 Task: Create a task titled 'Research Industry Trends' with high priority. Include the following details: 'Conduct thorough research on current industry trends, emerging technologies, and competitor analysis. Summarize findings and present a comprehensive report.'
Action: Mouse moved to (8, 148)
Screenshot: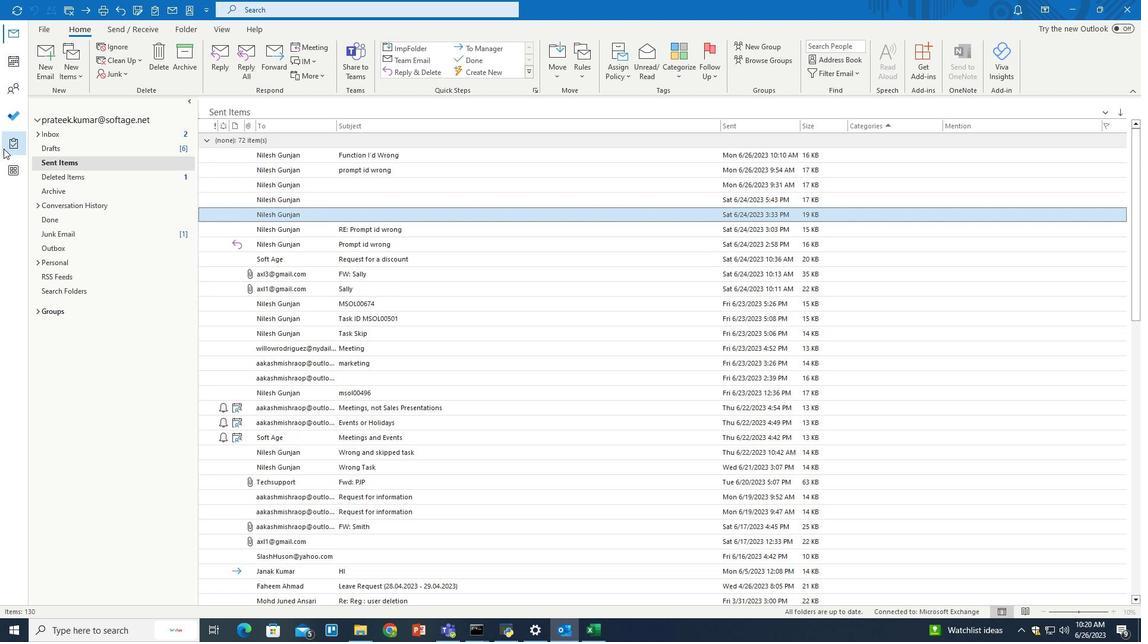 
Action: Mouse pressed left at (8, 148)
Screenshot: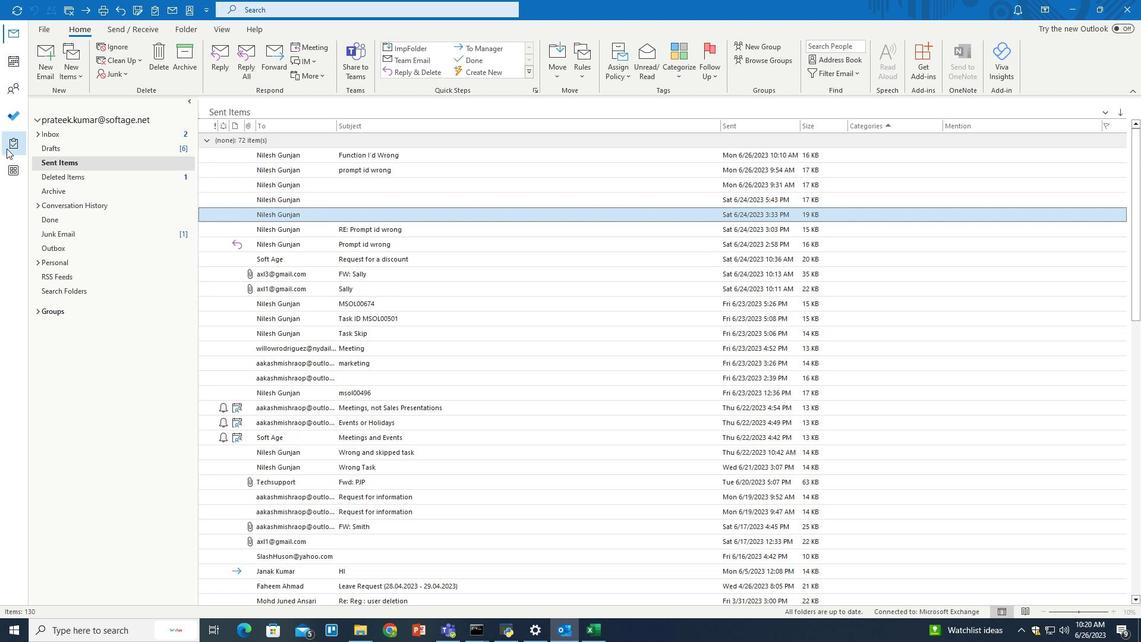 
Action: Mouse moved to (48, 65)
Screenshot: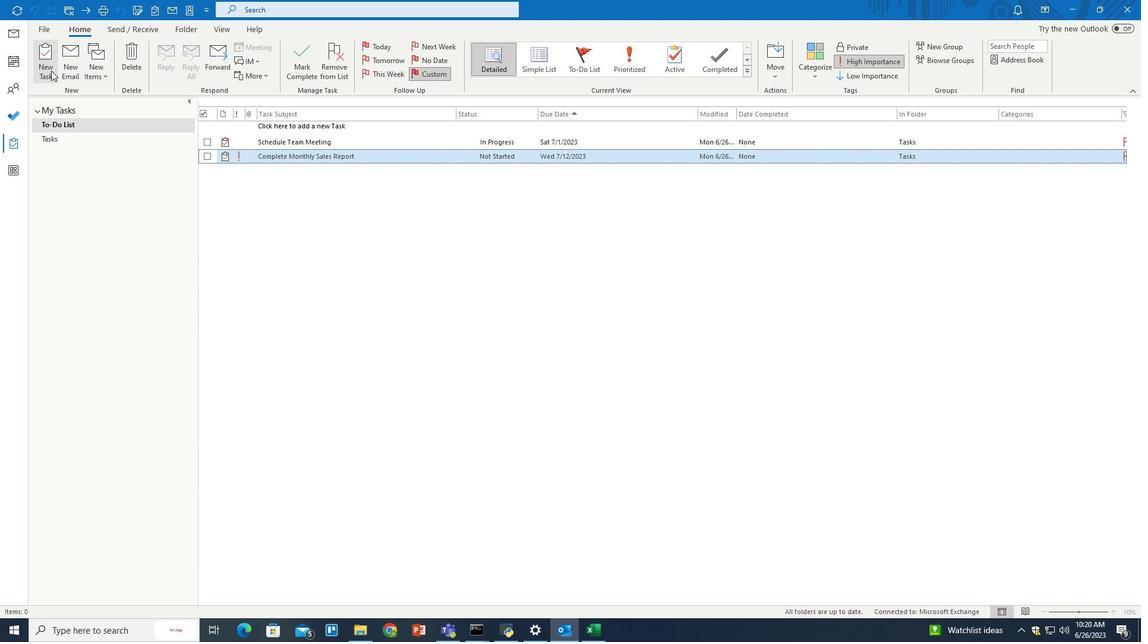 
Action: Mouse pressed left at (48, 65)
Screenshot: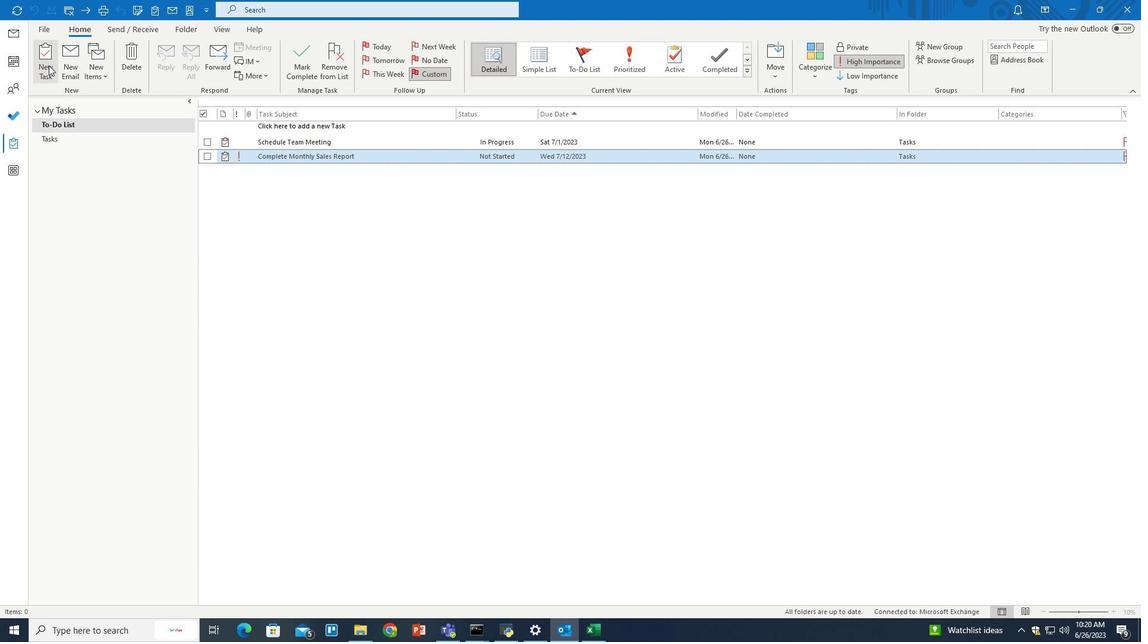 
Action: Mouse moved to (186, 126)
Screenshot: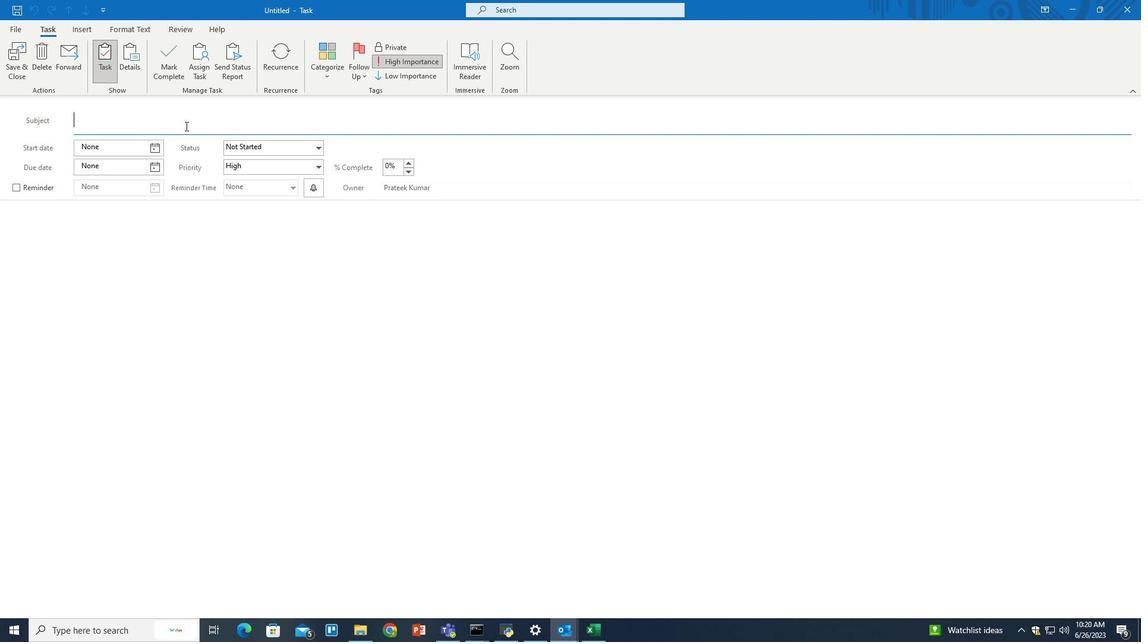
Action: Mouse pressed left at (186, 126)
Screenshot: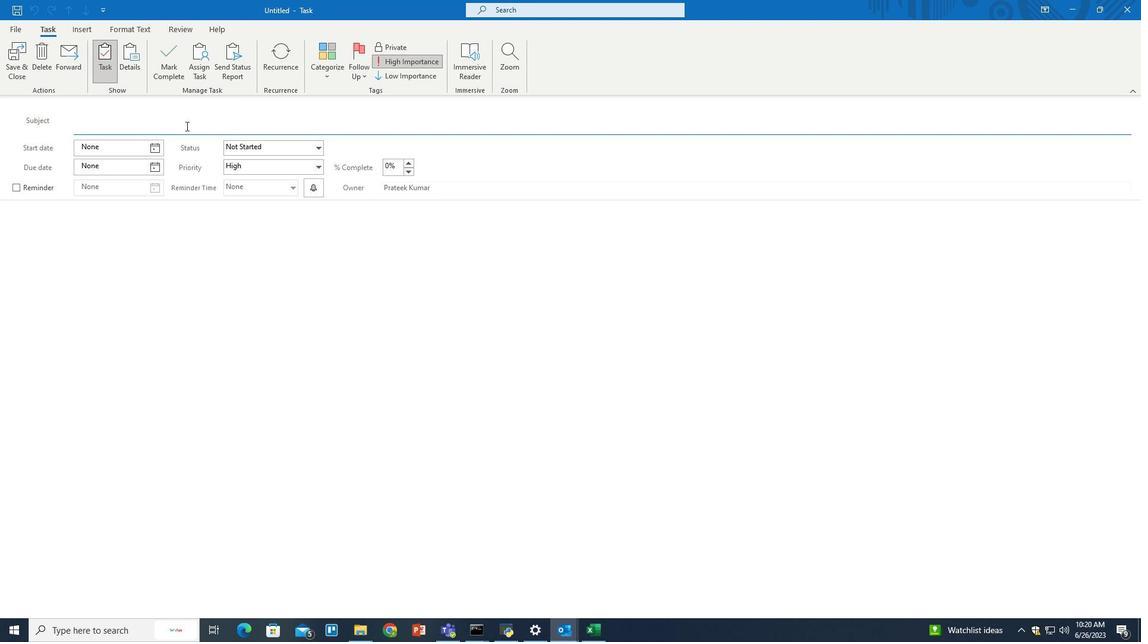 
Action: Key pressed <Key.shift>Research<Key.space><Key.shift>Industry<Key.space><Key.shift>Trends
Screenshot: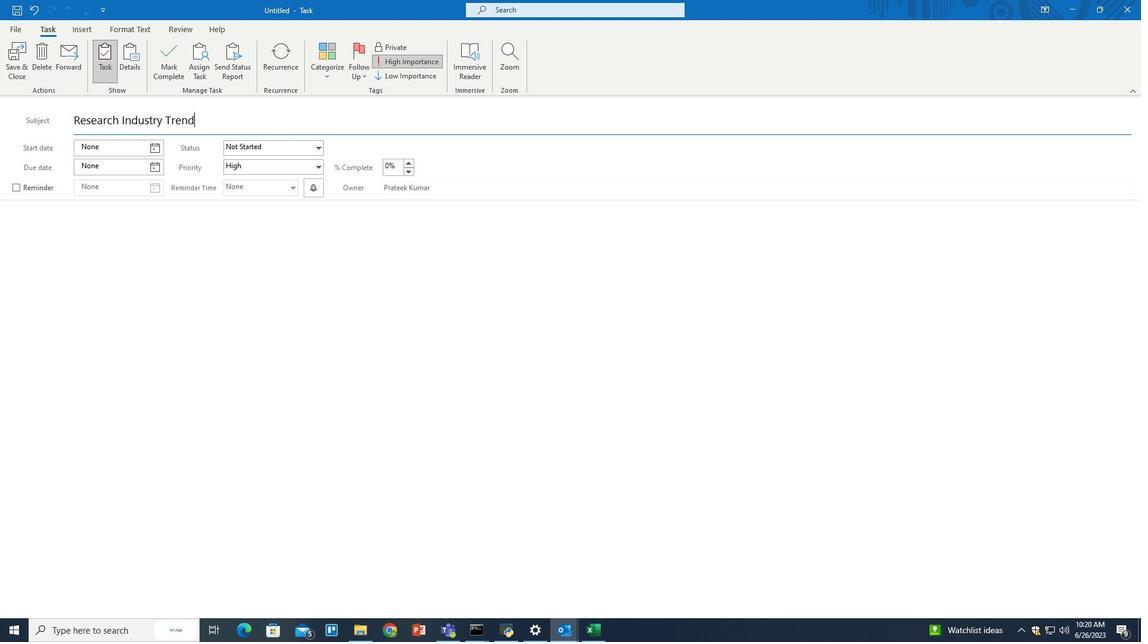 
Action: Mouse moved to (211, 222)
Screenshot: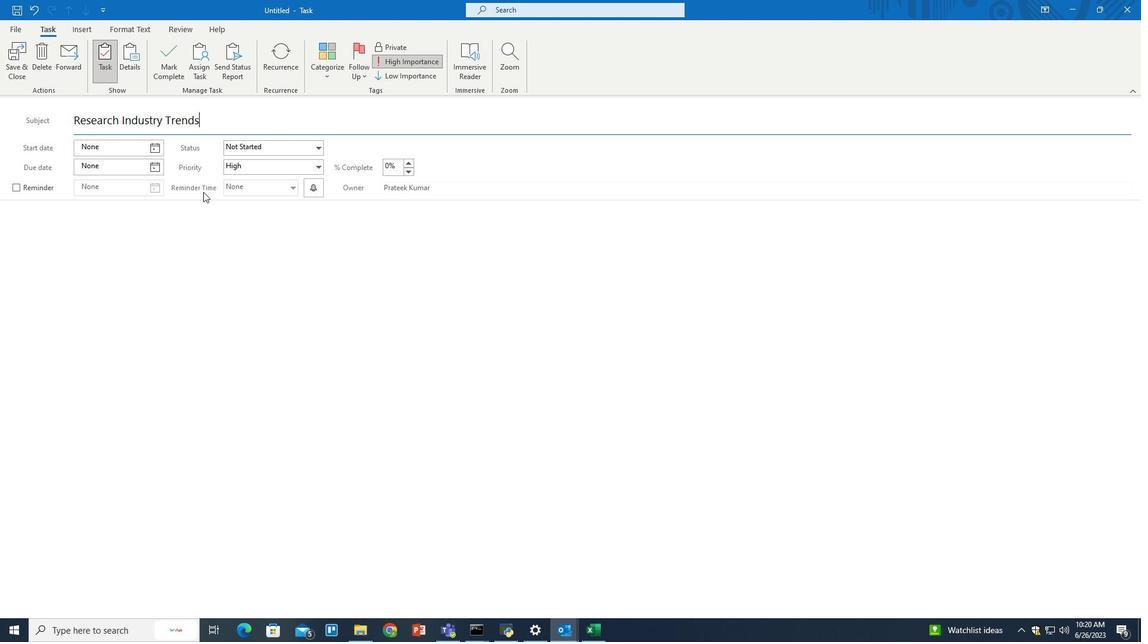 
Action: Mouse pressed left at (211, 222)
Screenshot: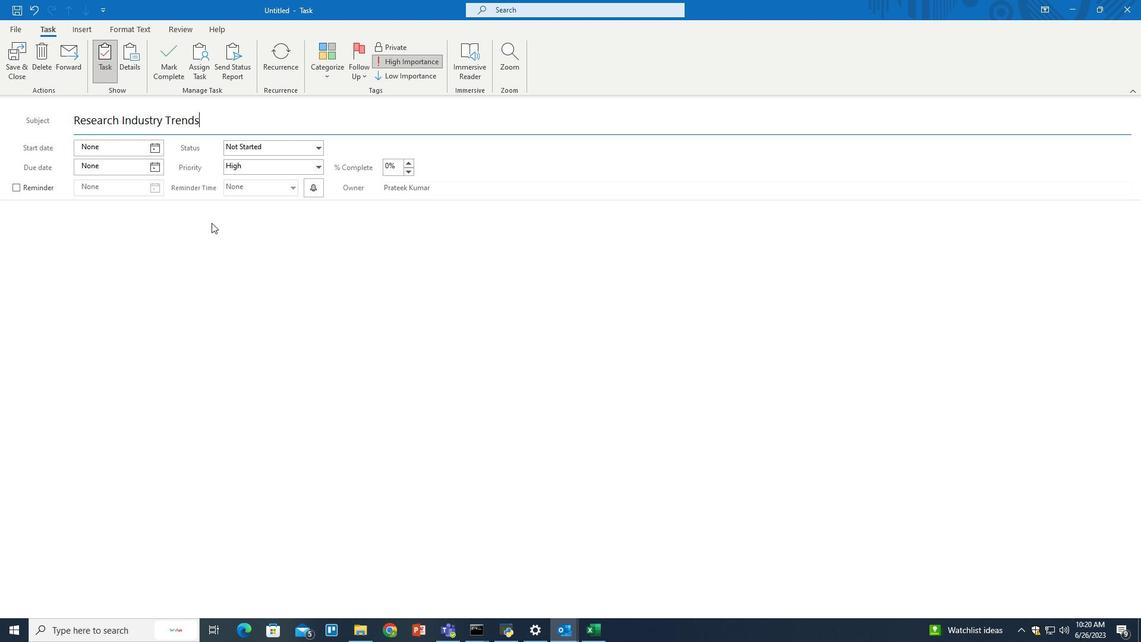 
Action: Key pressed <Key.shift>Conduct<Key.space>thorough<Key.space>research<Key.space>on<Key.space>current<Key.space>industry<Key.space>trends,<Key.space>emerging<Key.space>technologies,<Key.space>and<Key.space>competitor<Key.space>analysis.<Key.space><Key.shift>Summarize<Key.space>findinds<Key.backspace><Key.backspace>gs<Key.space>and<Key.space>present<Key.space>a<Key.space>comprhe<Key.backspace><Key.backspace>ehensive<Key.space>report.
Screenshot: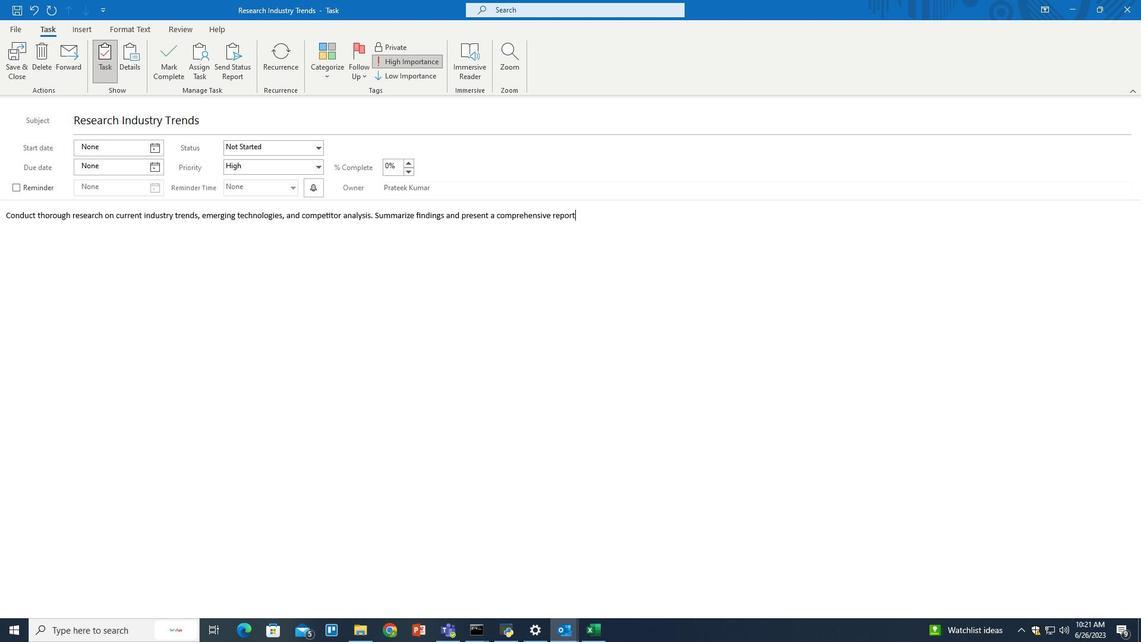 
Action: Mouse moved to (149, 150)
Screenshot: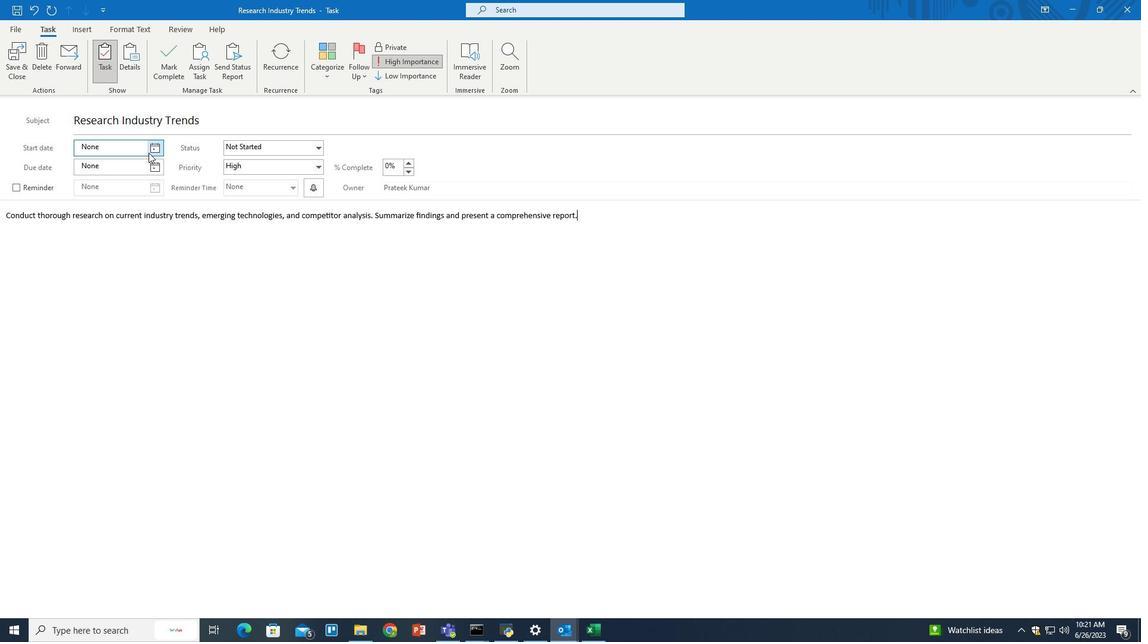 
Action: Mouse pressed left at (149, 150)
Screenshot: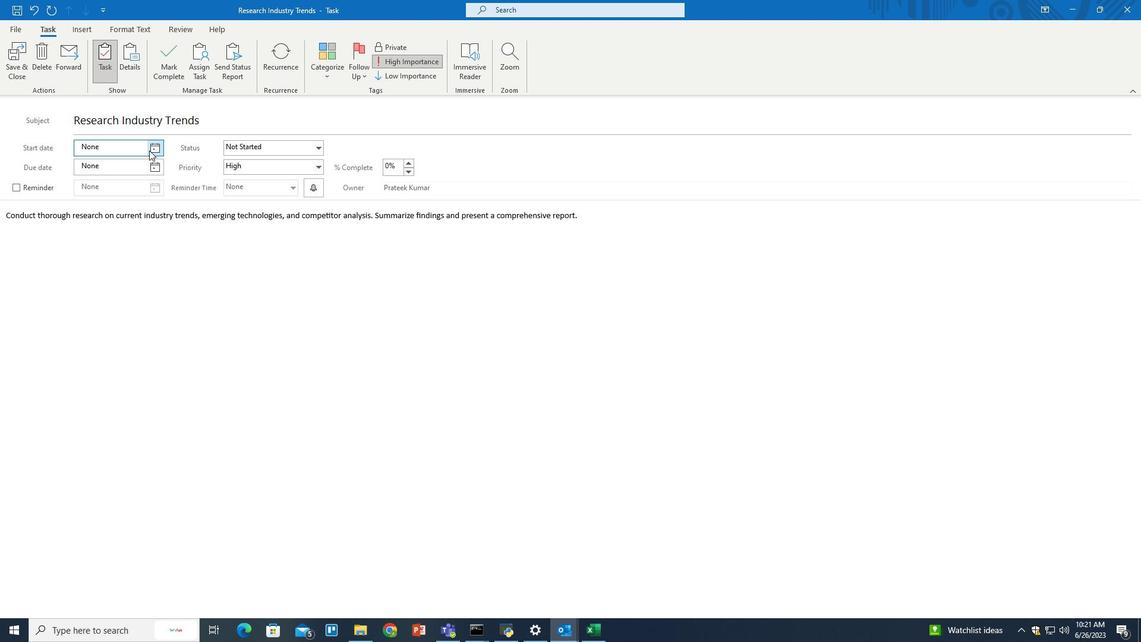 
Action: Mouse moved to (156, 166)
Screenshot: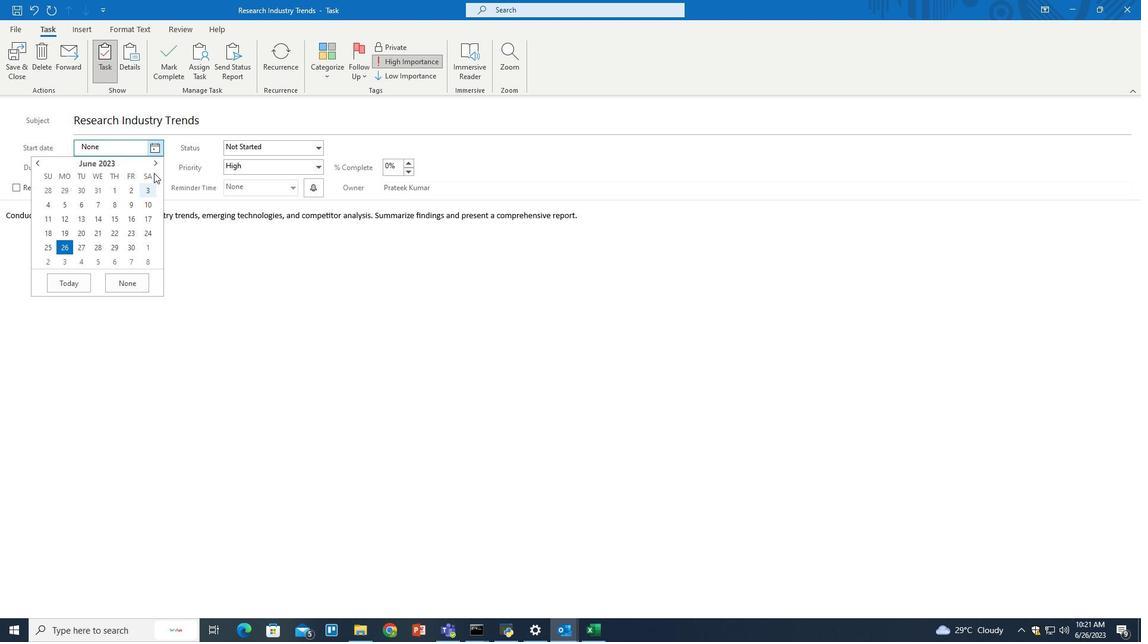 
Action: Mouse pressed left at (156, 166)
Screenshot: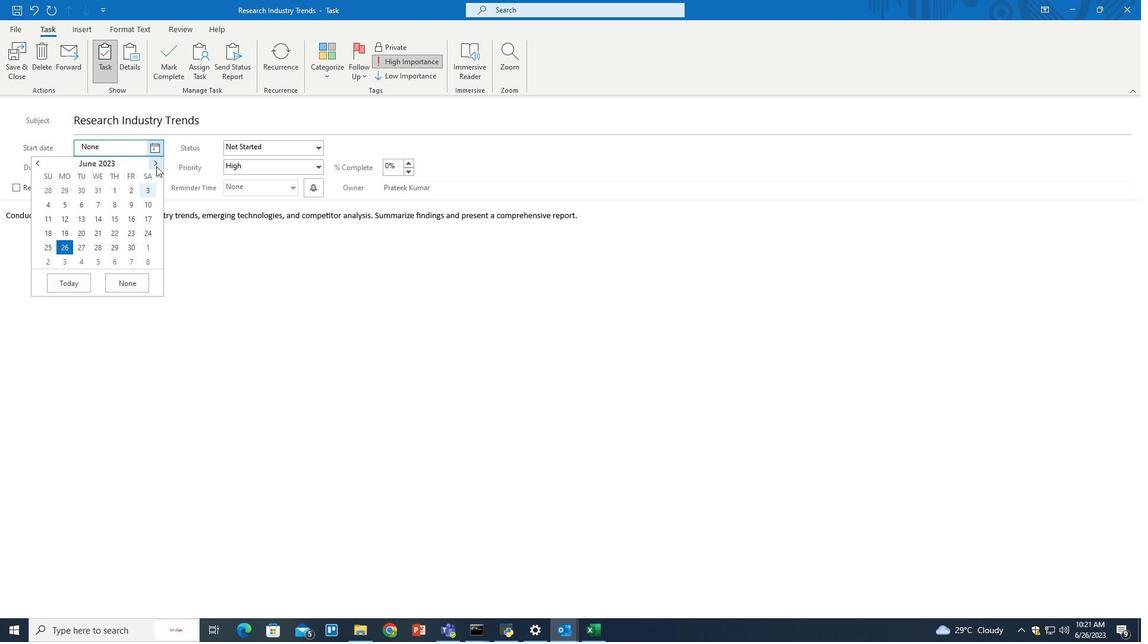 
Action: Mouse moved to (51, 262)
Screenshot: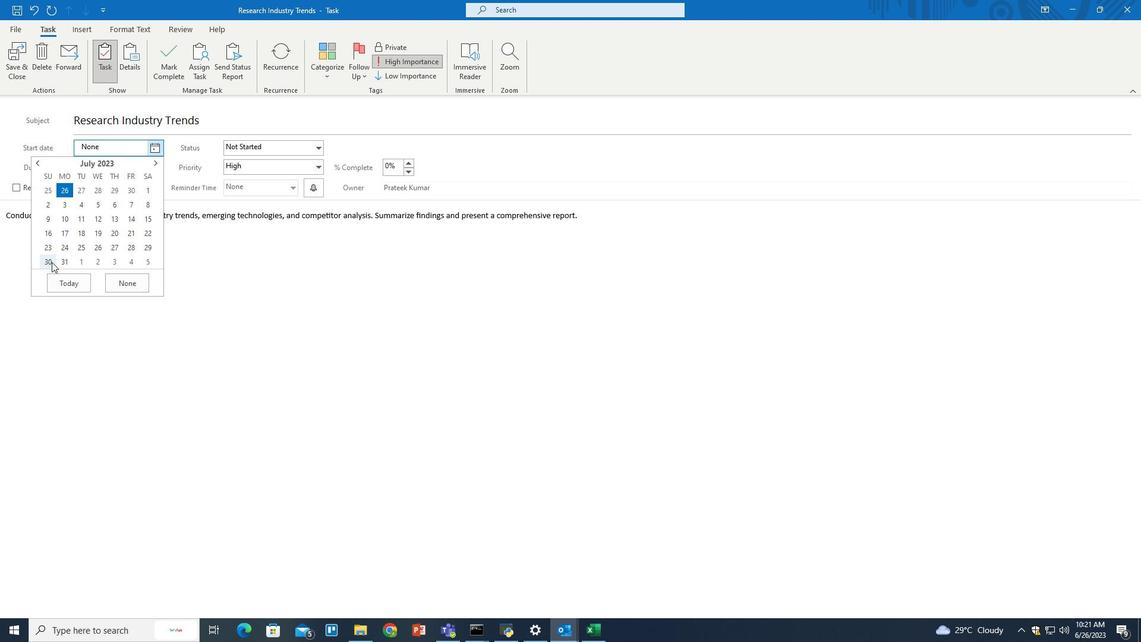 
Action: Mouse pressed left at (51, 262)
Screenshot: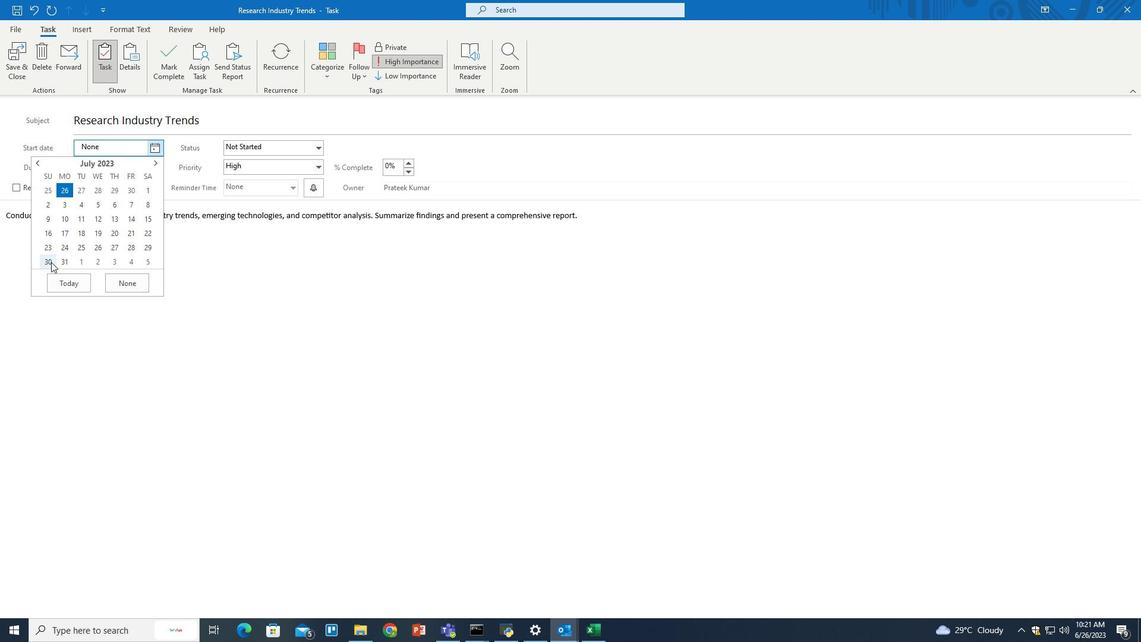
Action: Mouse moved to (155, 168)
Screenshot: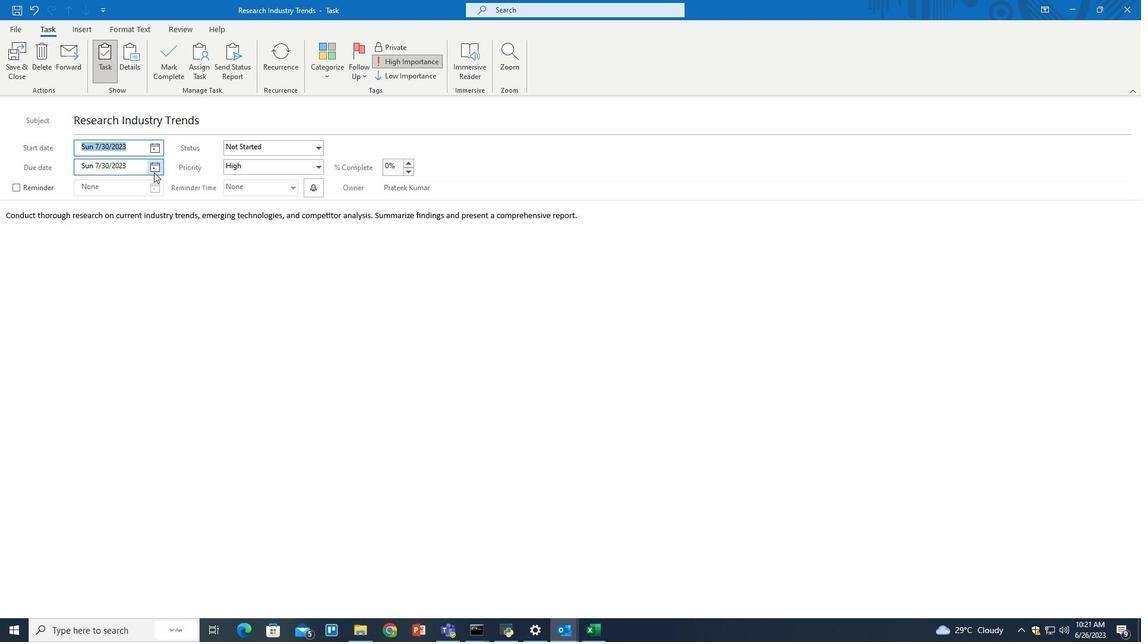 
Action: Mouse pressed left at (155, 168)
Screenshot: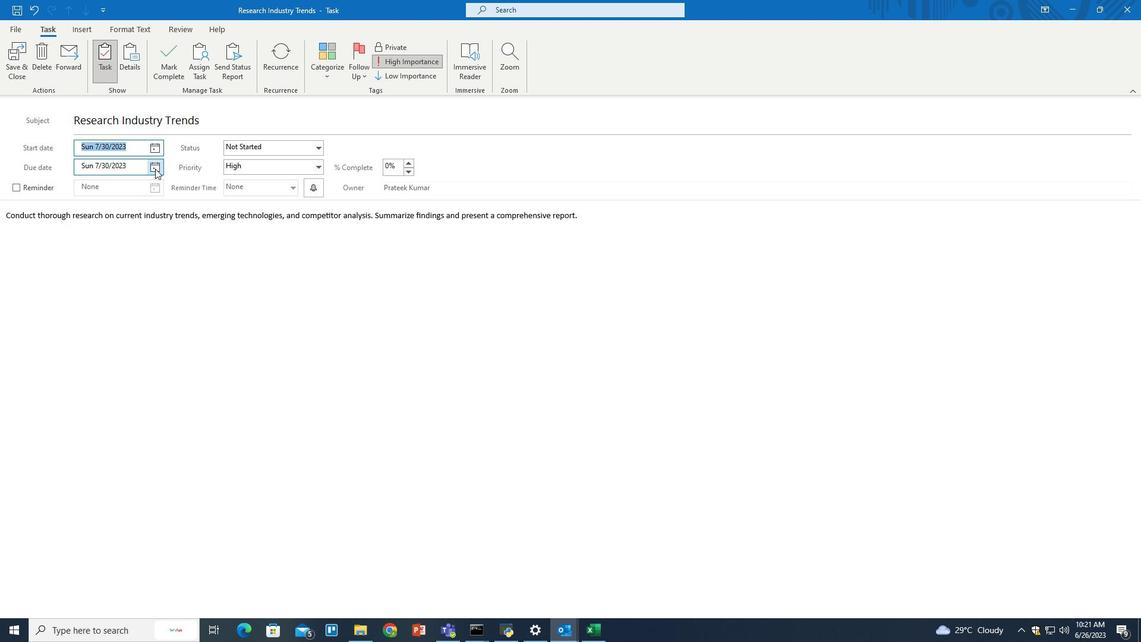 
Action: Mouse moved to (153, 182)
Screenshot: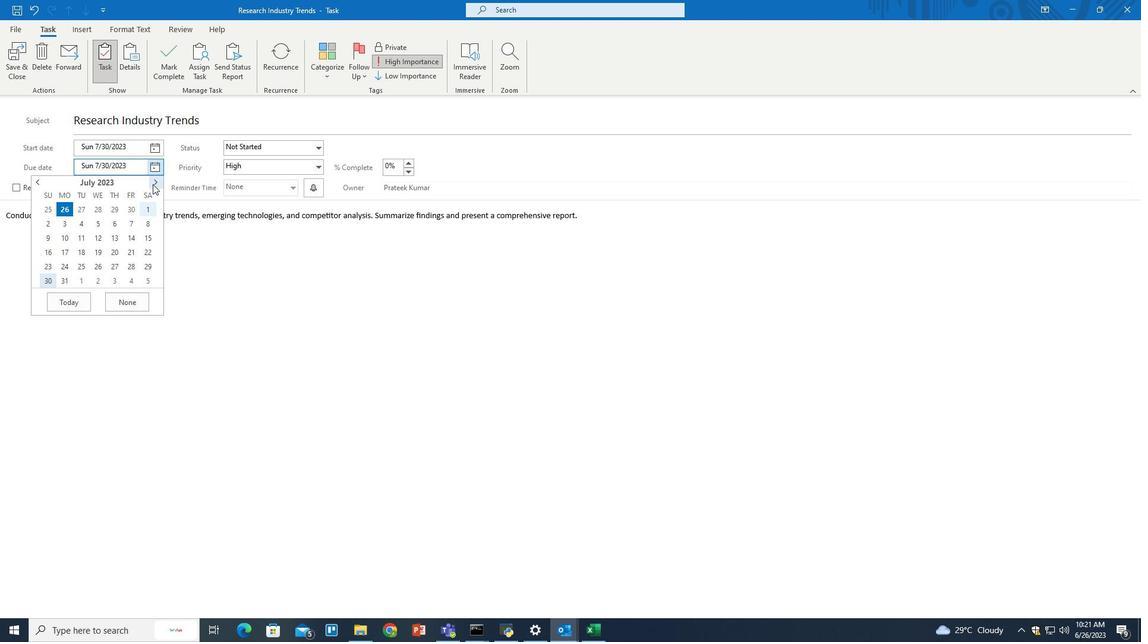 
Action: Mouse pressed left at (153, 182)
Screenshot: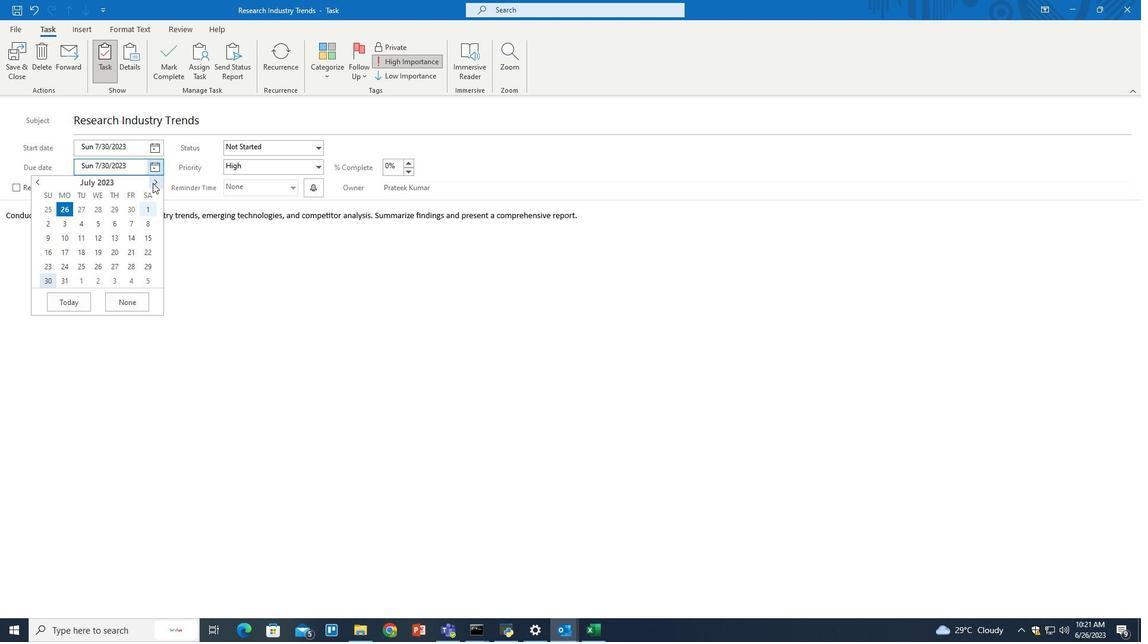 
Action: Mouse moved to (148, 205)
Screenshot: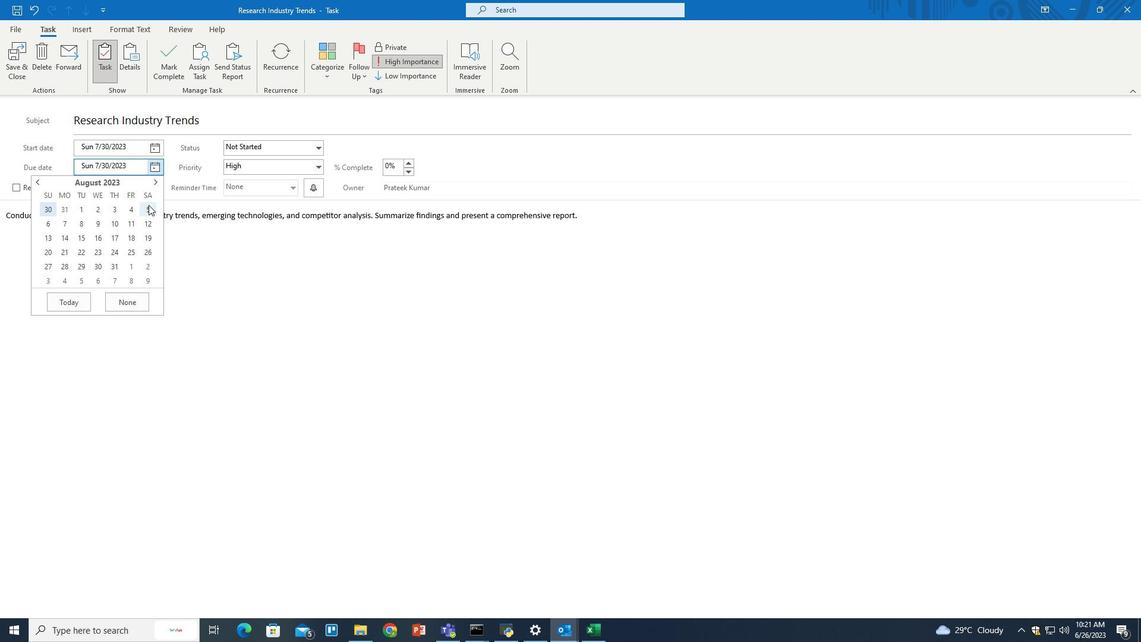 
Action: Mouse pressed left at (148, 205)
Screenshot: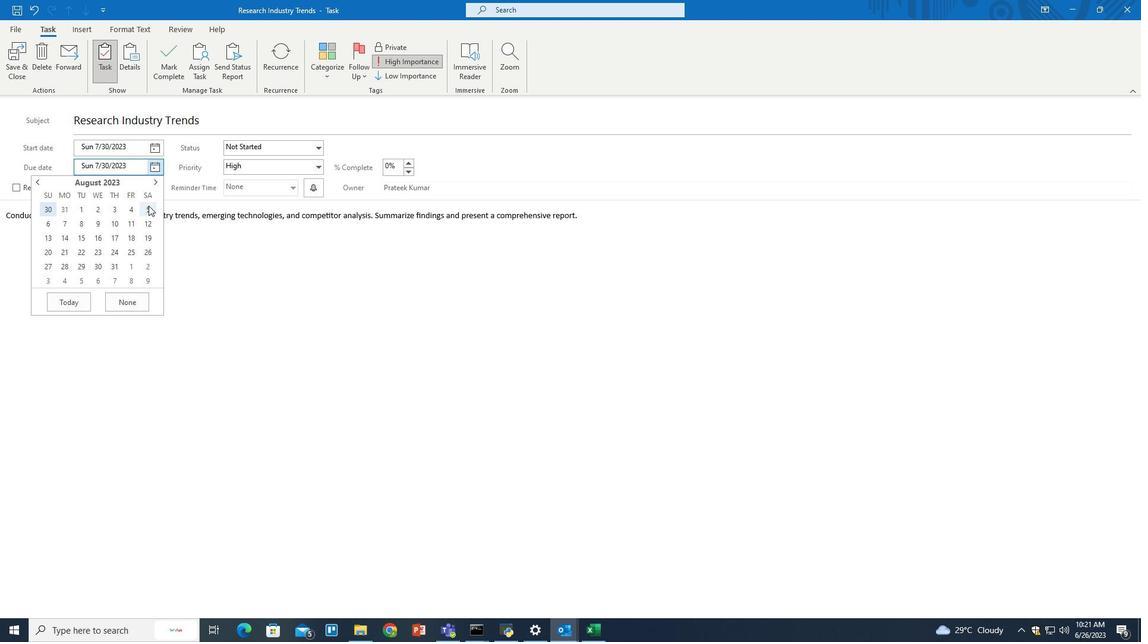 
Action: Mouse moved to (321, 167)
Screenshot: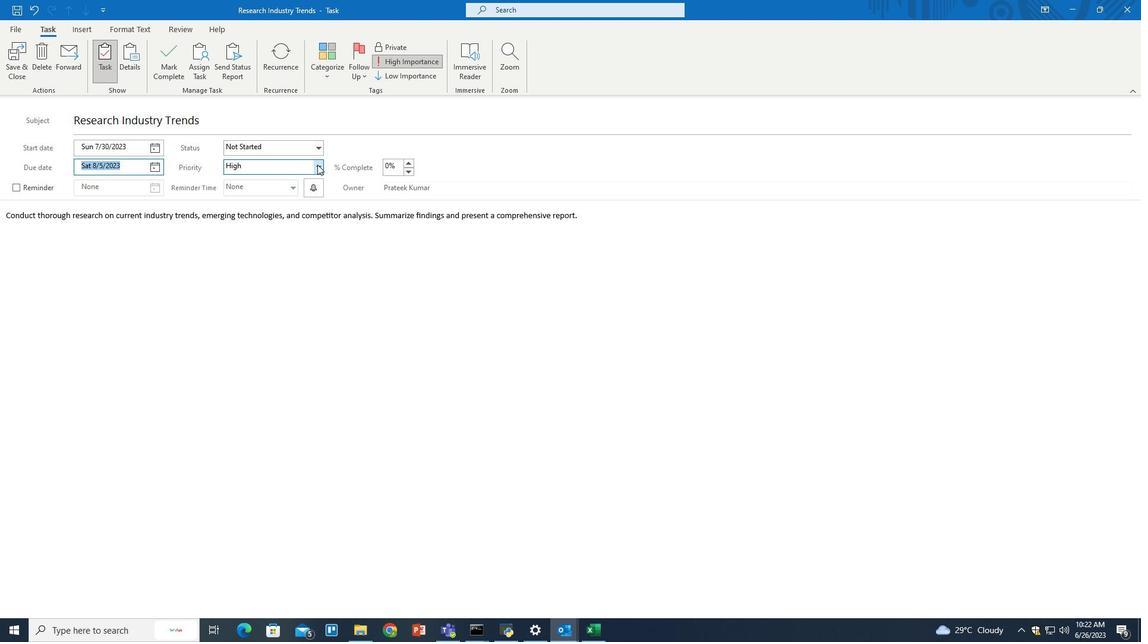 
Action: Mouse pressed left at (321, 167)
Screenshot: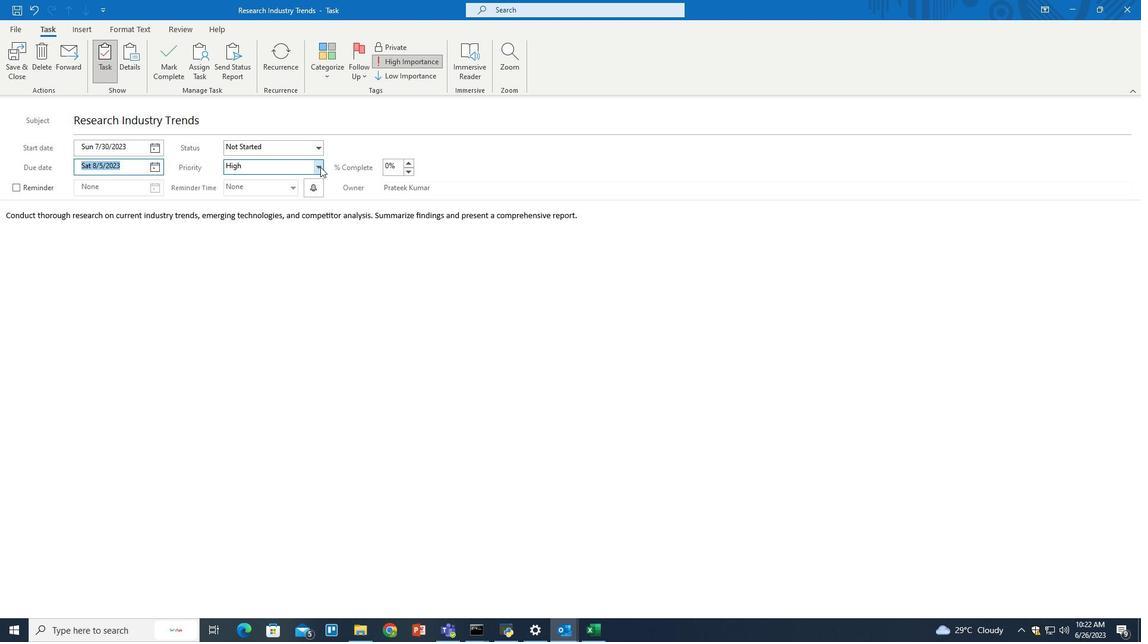 
Action: Mouse moved to (268, 177)
Screenshot: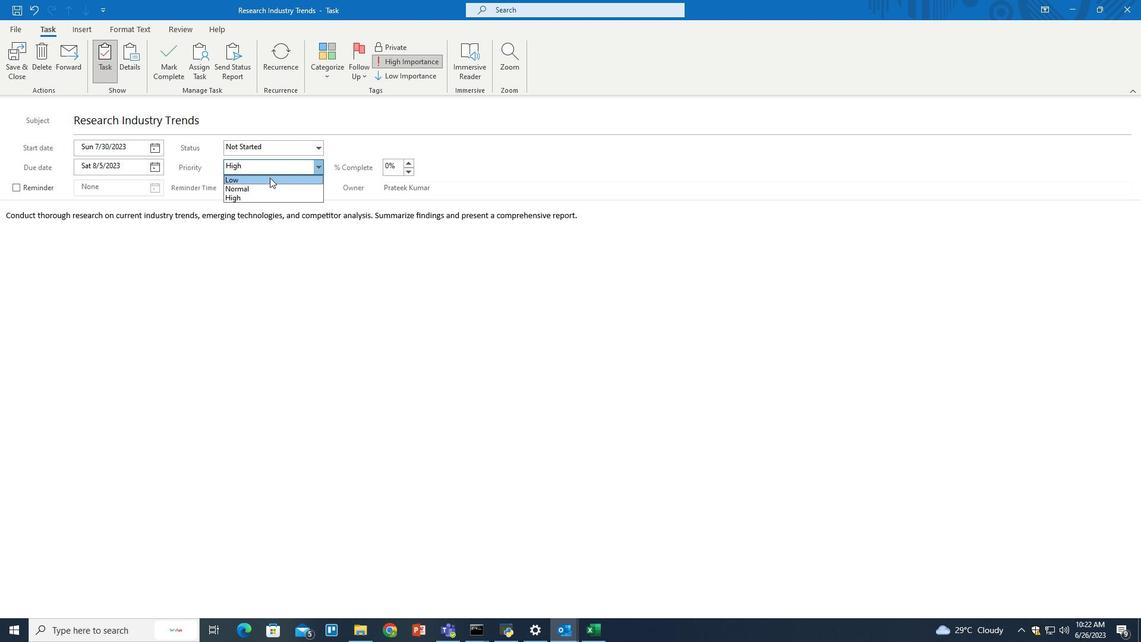
Action: Mouse pressed left at (268, 177)
Screenshot: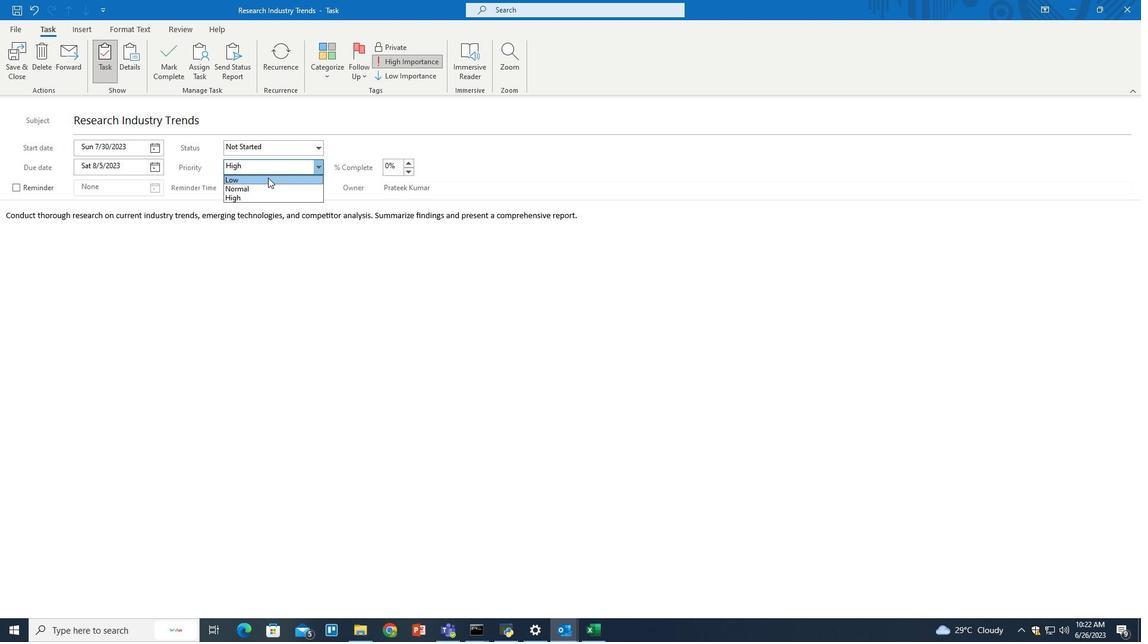 
Action: Mouse moved to (317, 148)
Screenshot: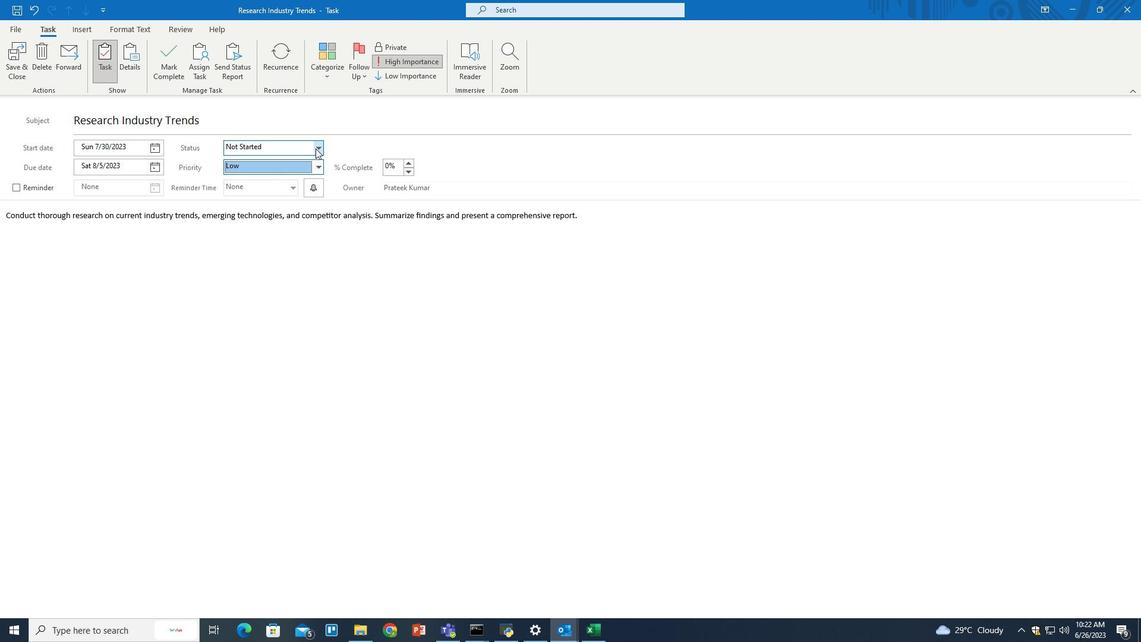 
Action: Mouse pressed left at (317, 148)
Screenshot: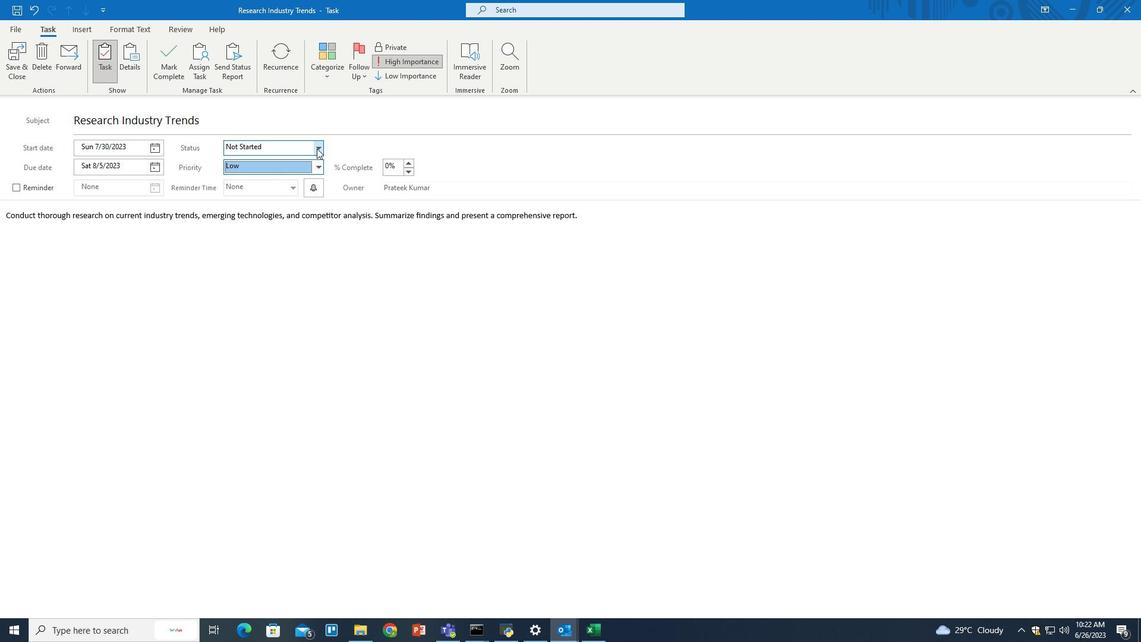 
Action: Mouse moved to (280, 161)
Screenshot: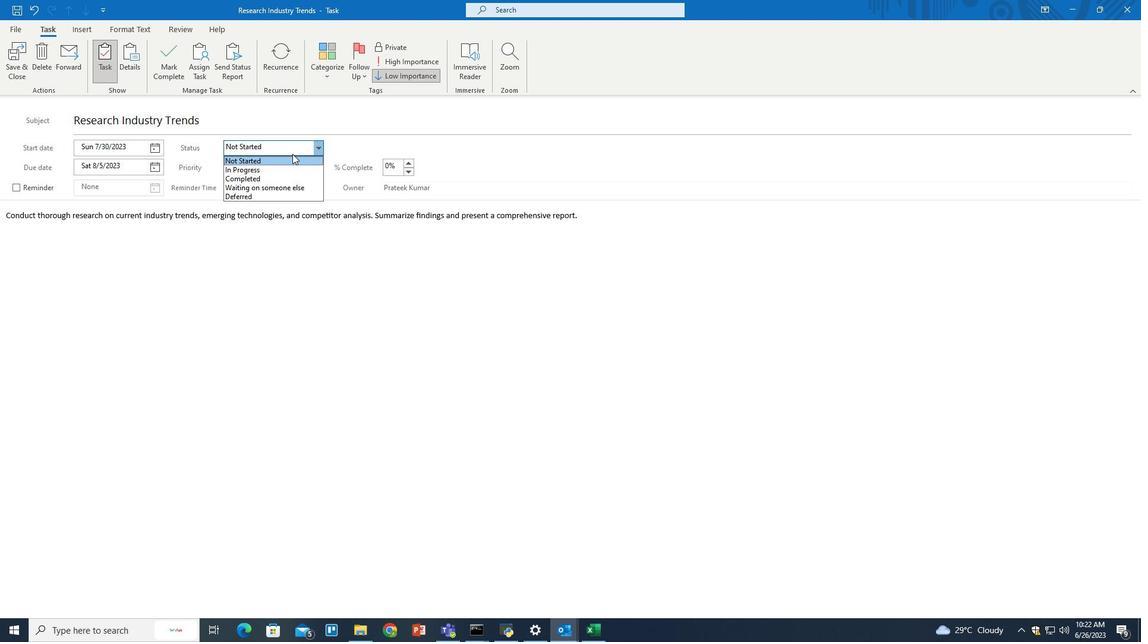 
Action: Mouse pressed left at (280, 161)
Screenshot: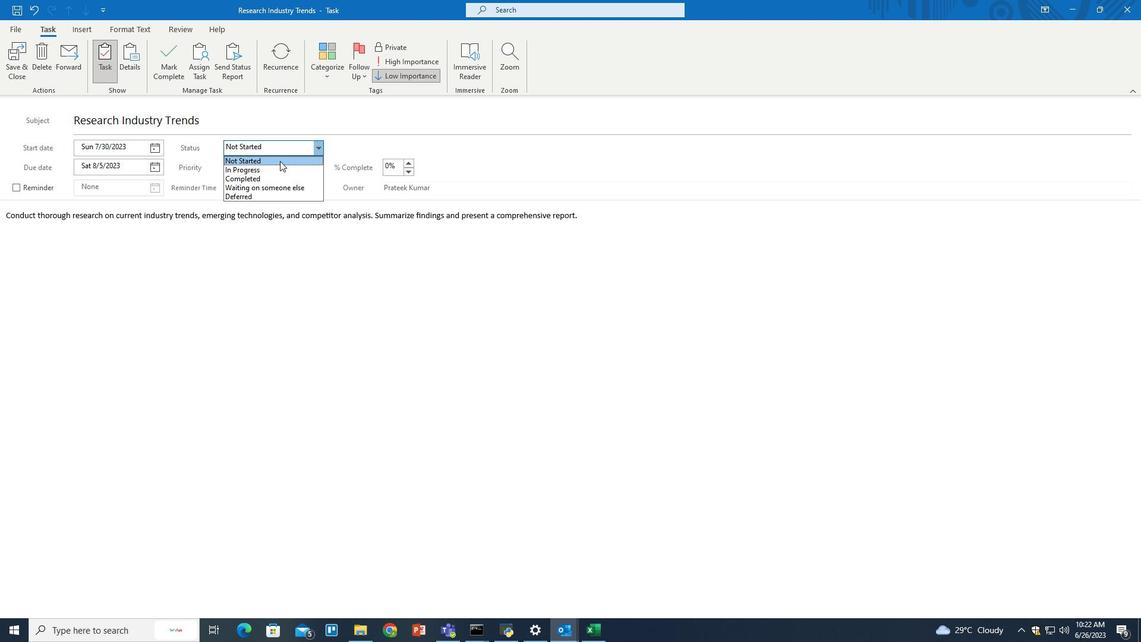
Action: Mouse moved to (20, 186)
Screenshot: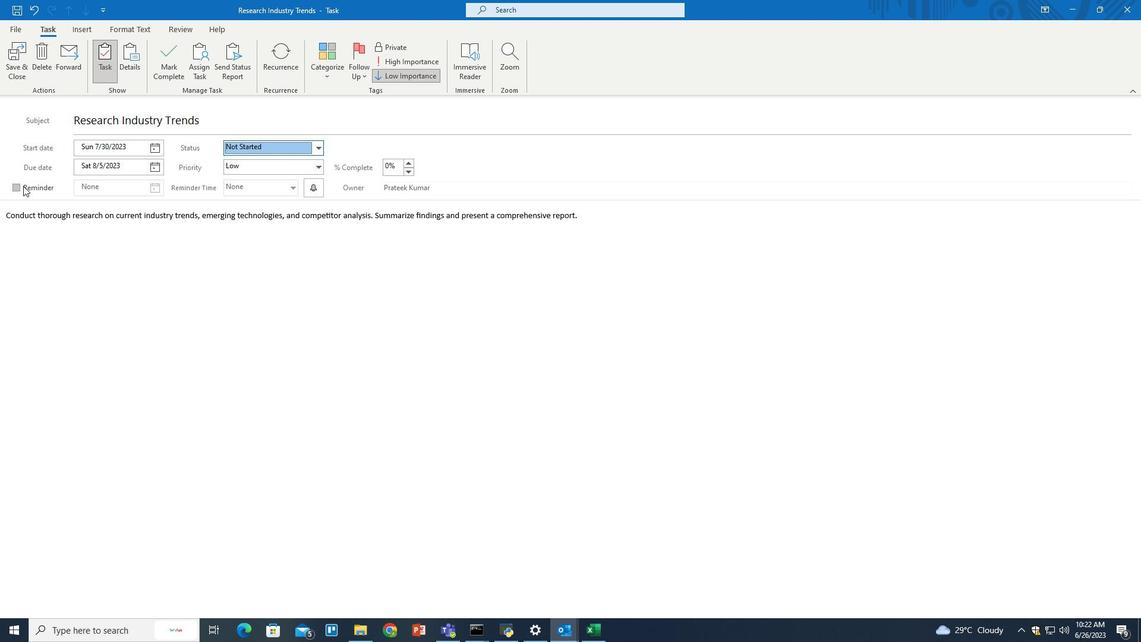 
Action: Mouse pressed left at (20, 186)
Screenshot: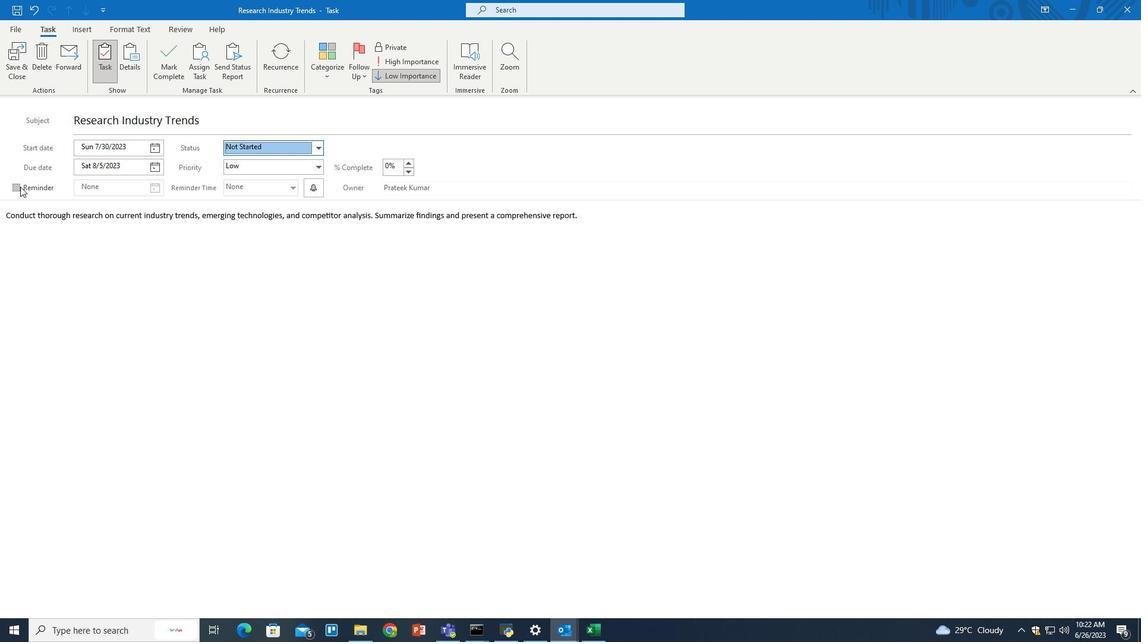 
Action: Mouse moved to (153, 189)
Screenshot: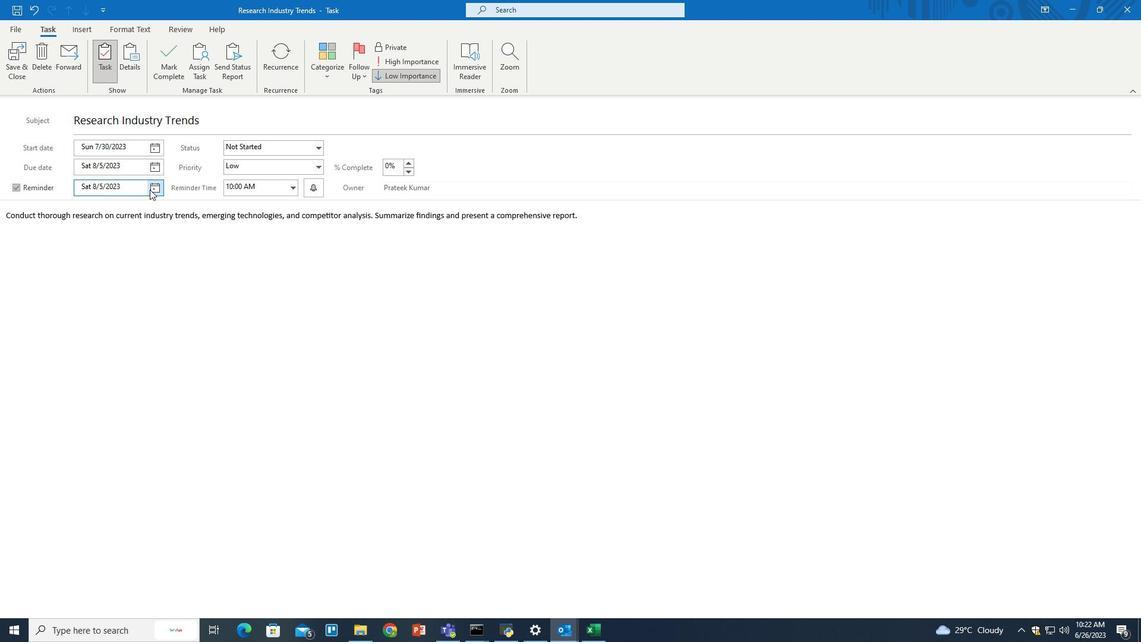 
Action: Mouse pressed left at (153, 189)
Screenshot: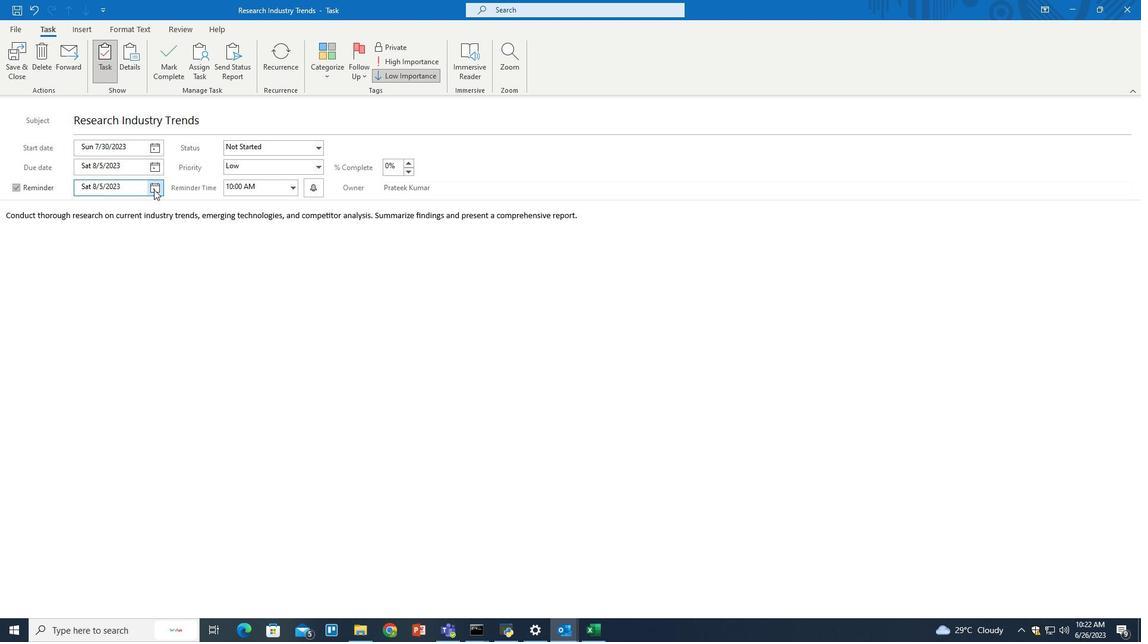 
Action: Mouse moved to (134, 234)
Screenshot: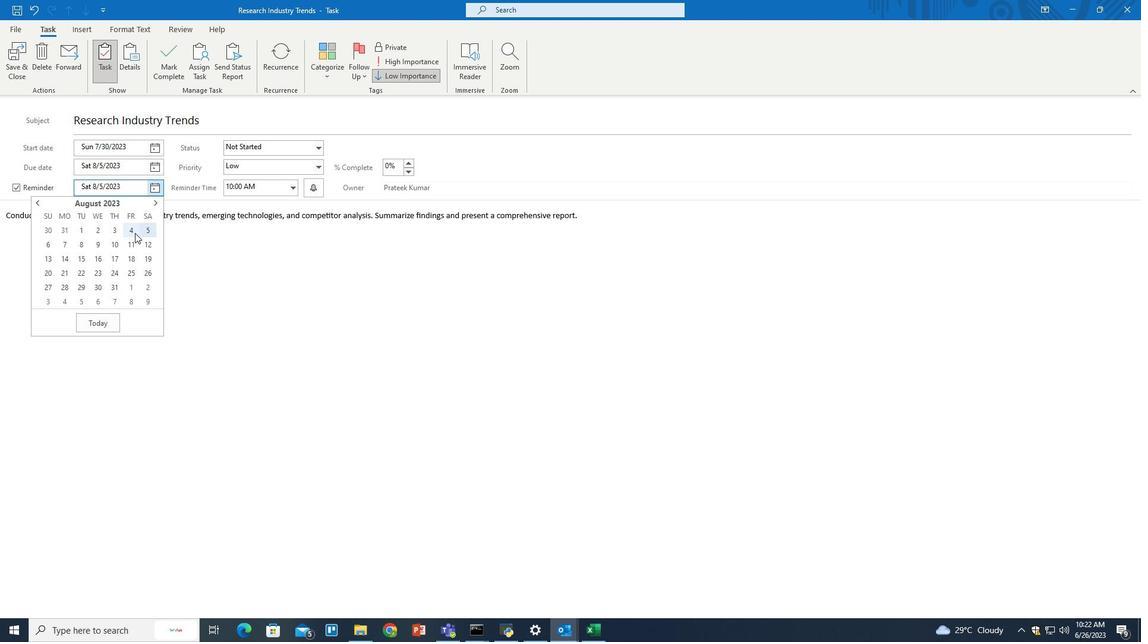 
Action: Mouse pressed left at (134, 234)
Screenshot: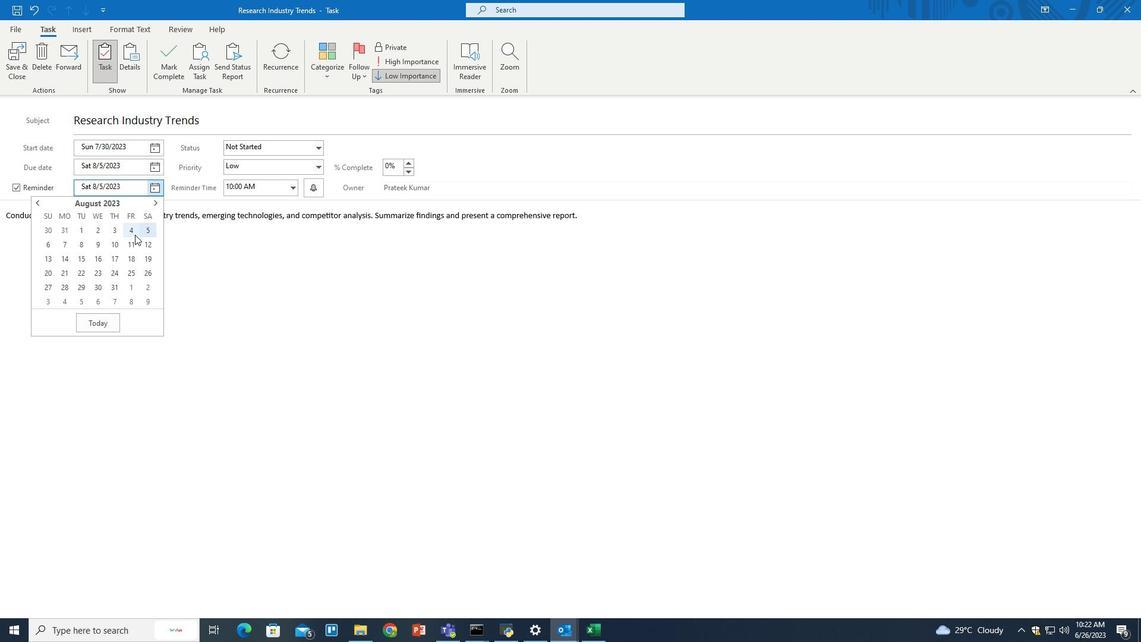 
Action: Mouse moved to (296, 187)
Screenshot: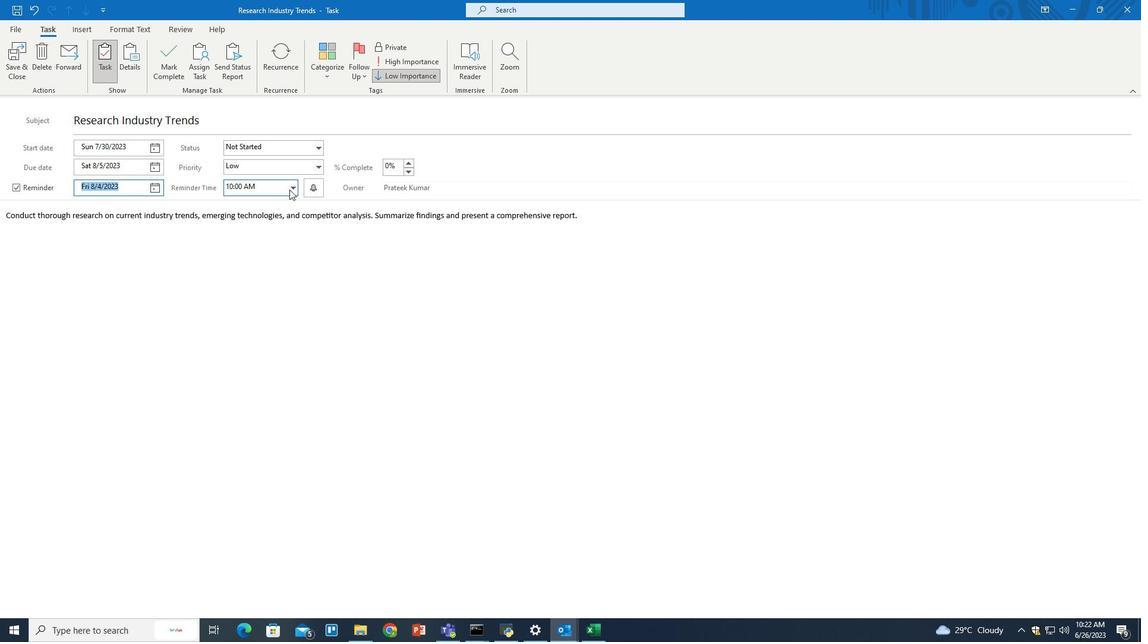 
Action: Mouse pressed left at (296, 187)
Screenshot: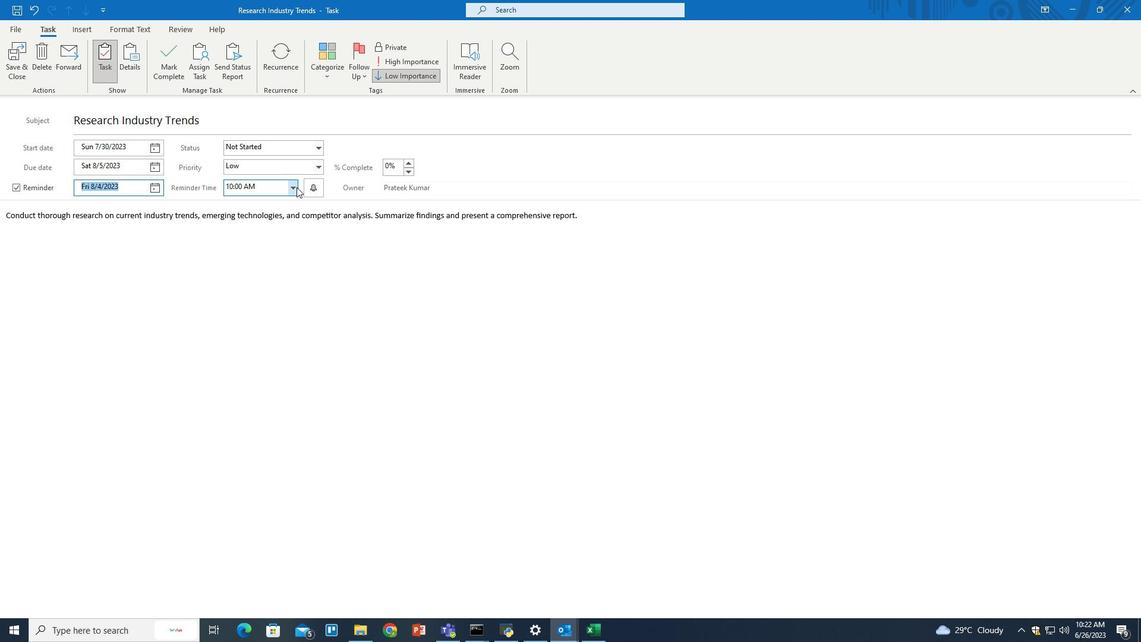 
Action: Mouse moved to (268, 203)
Screenshot: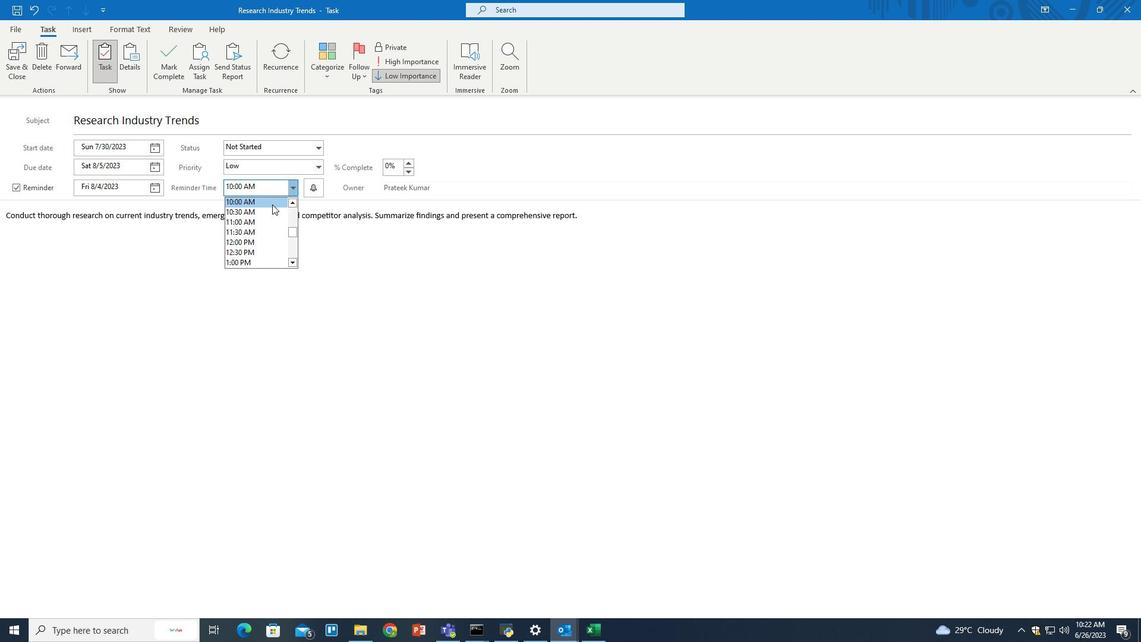 
Action: Mouse pressed left at (268, 203)
Screenshot: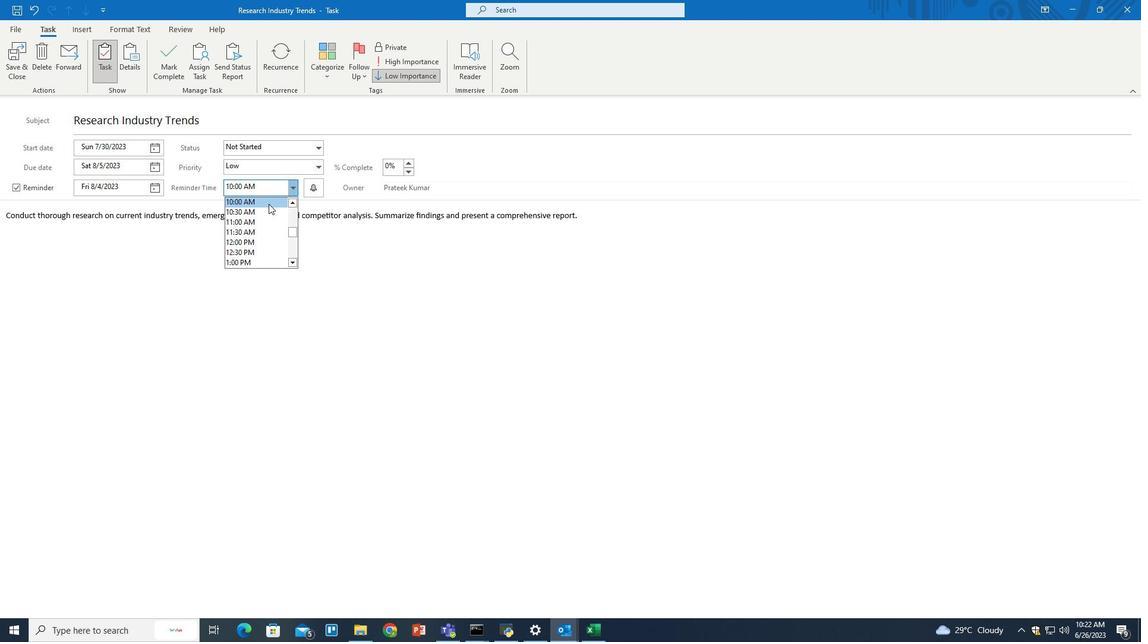 
Action: Mouse moved to (12, 50)
Screenshot: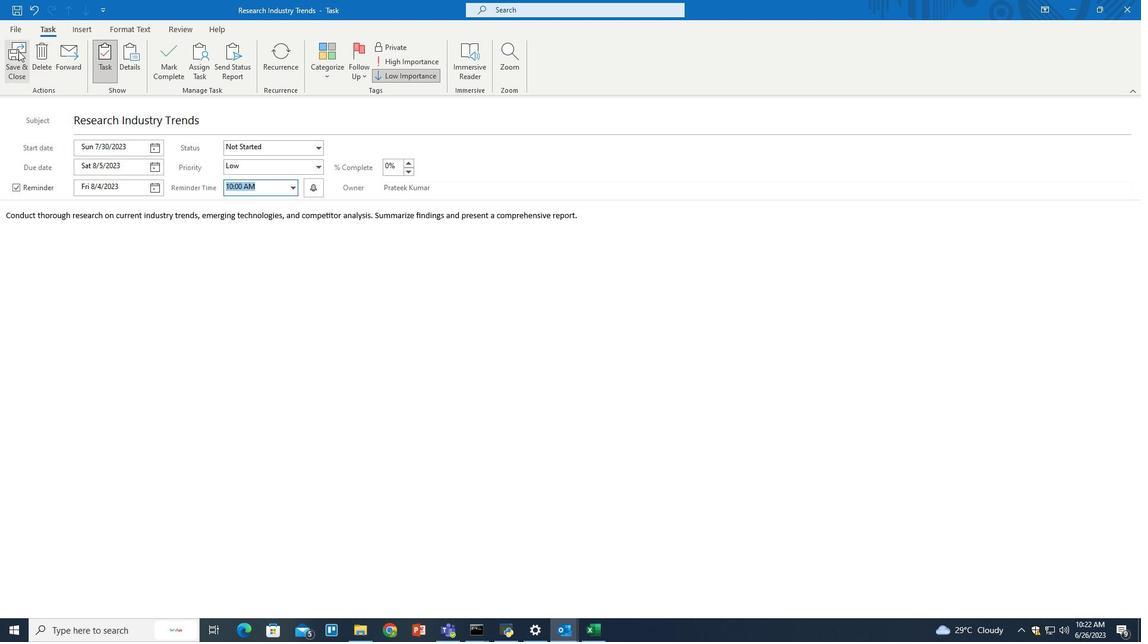 
Action: Mouse pressed left at (12, 50)
Screenshot: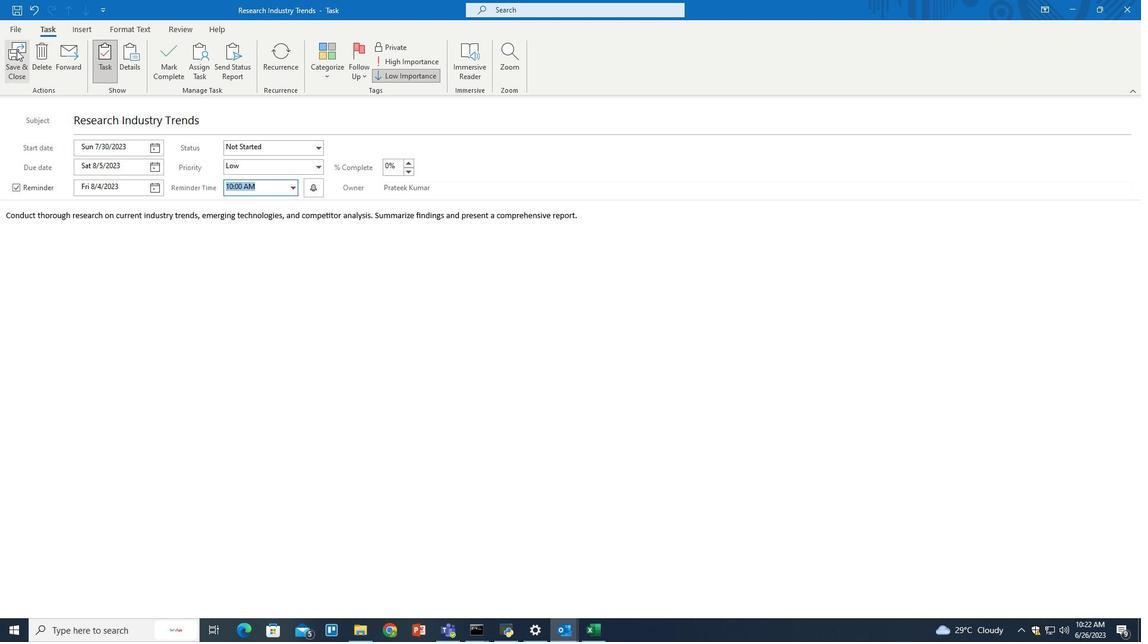 
Action: Mouse moved to (489, 277)
Screenshot: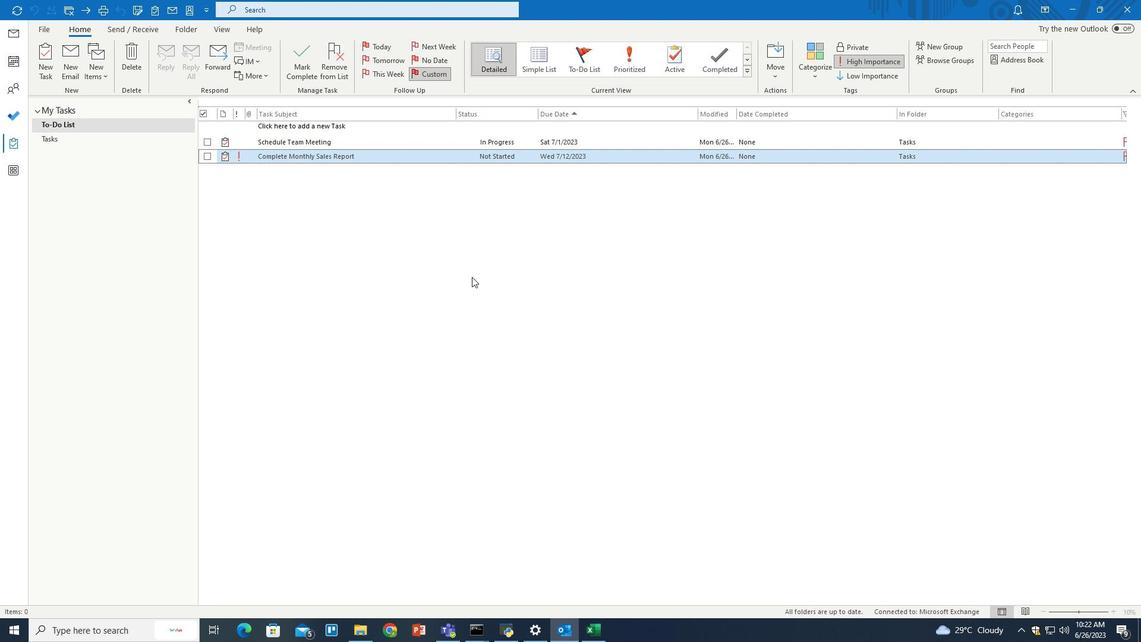 
